 Task: Add a field from the Popular template Priority a blank project BeyondTech
Action: Mouse moved to (853, 267)
Screenshot: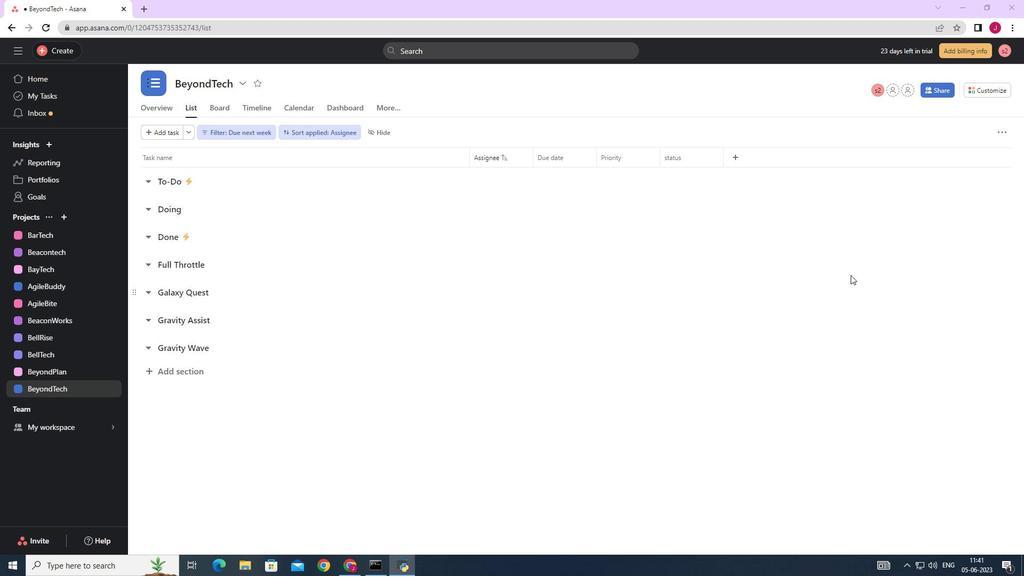 
Action: Mouse scrolled (853, 268) with delta (0, 0)
Screenshot: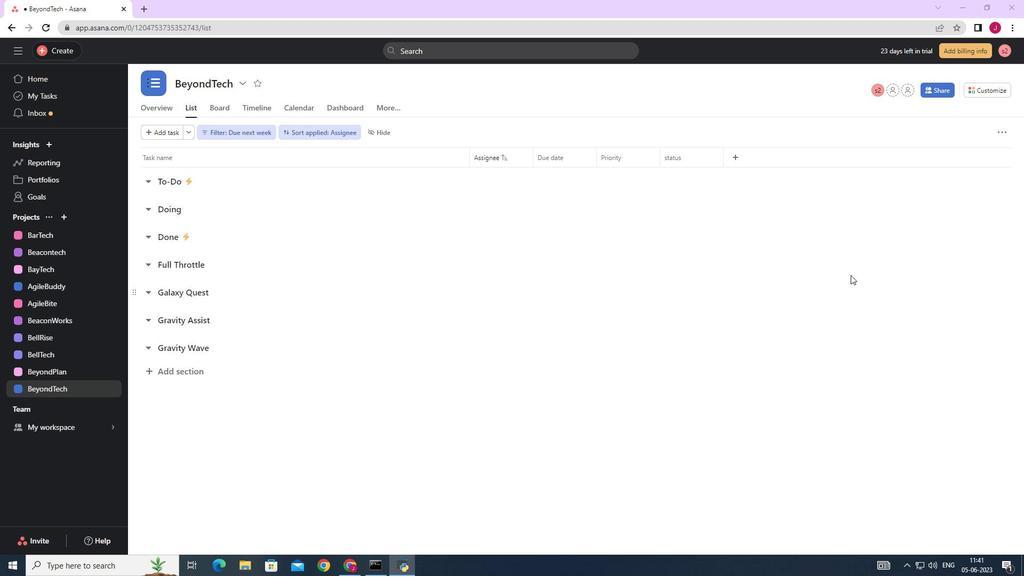 
Action: Mouse moved to (990, 90)
Screenshot: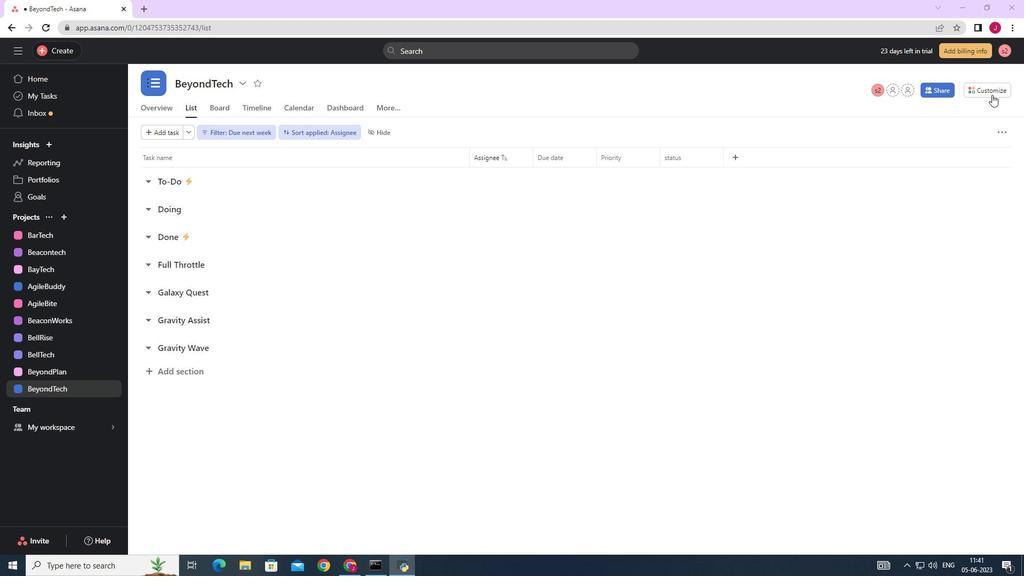 
Action: Mouse pressed left at (990, 90)
Screenshot: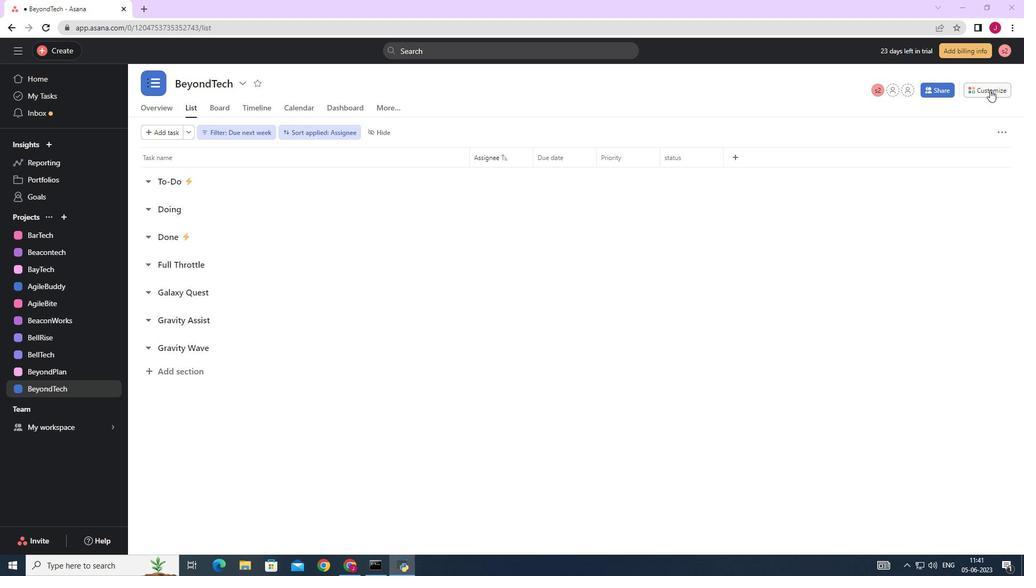
Action: Mouse moved to (880, 213)
Screenshot: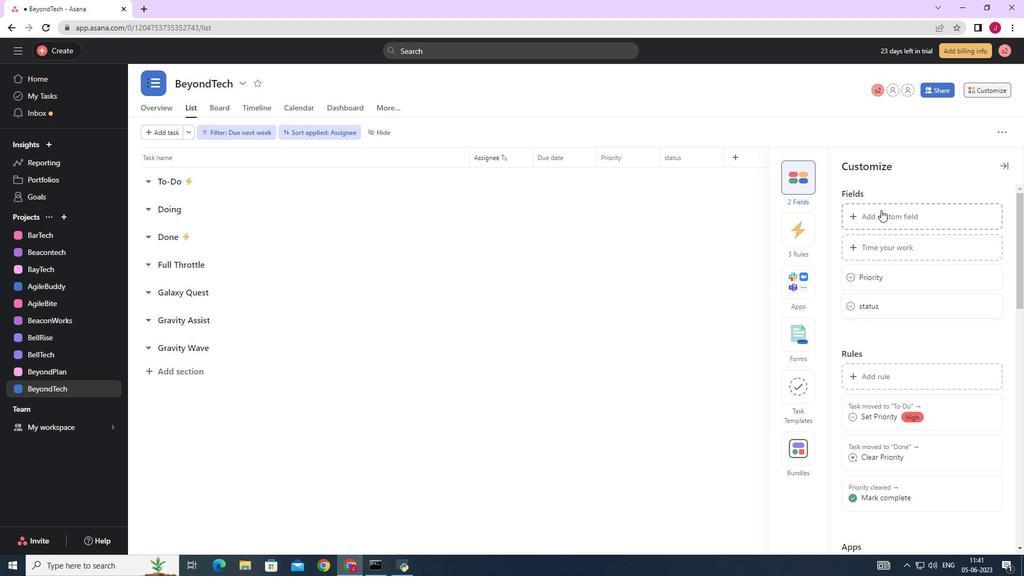 
Action: Mouse pressed left at (880, 213)
Screenshot: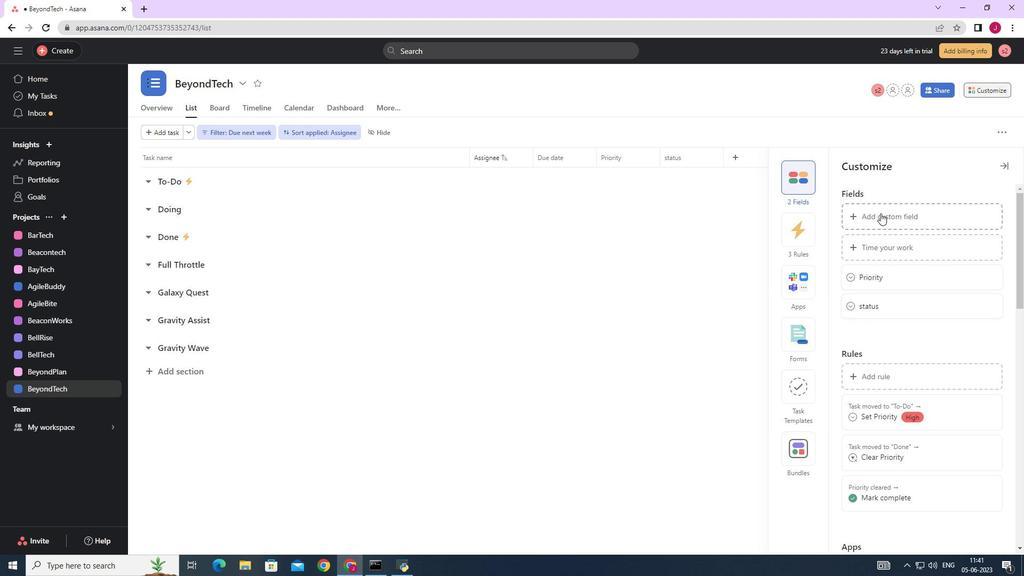 
Action: Mouse moved to (812, 187)
Screenshot: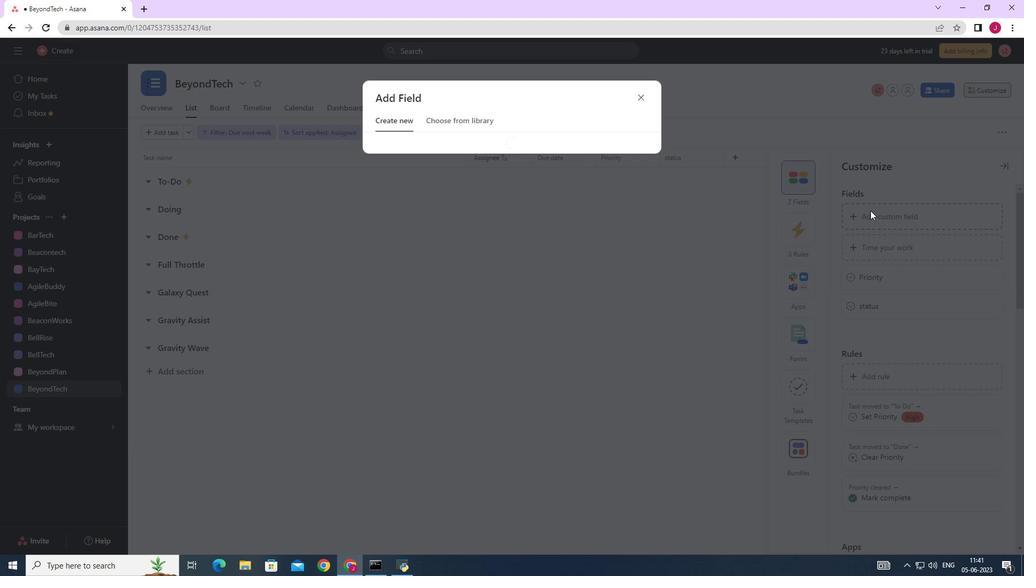 
Action: Key pressed <Key.caps_lock>P<Key.caps_lock>rioriyy<Key.backspace><Key.backspace>ty
Screenshot: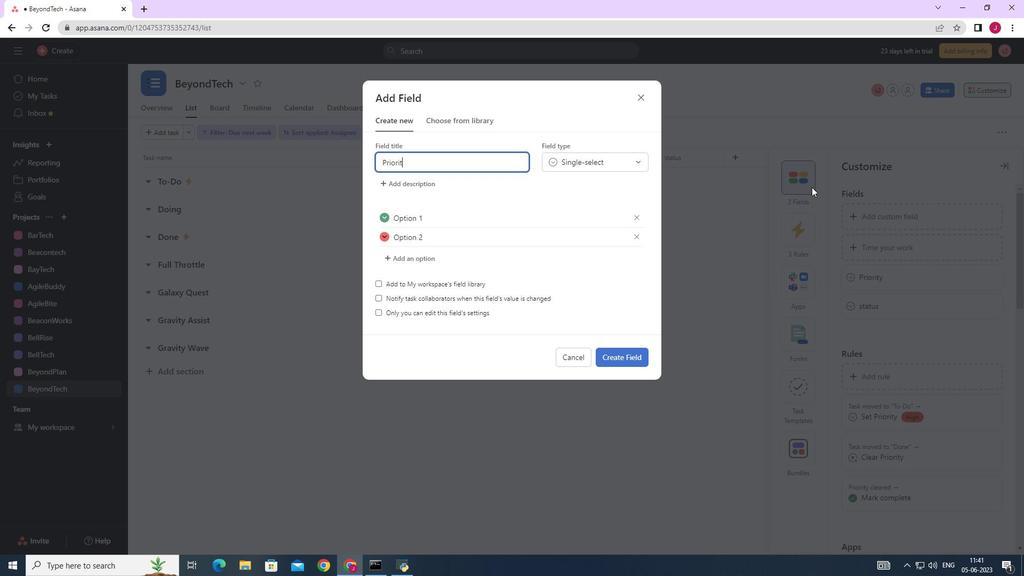 
Action: Mouse moved to (625, 355)
Screenshot: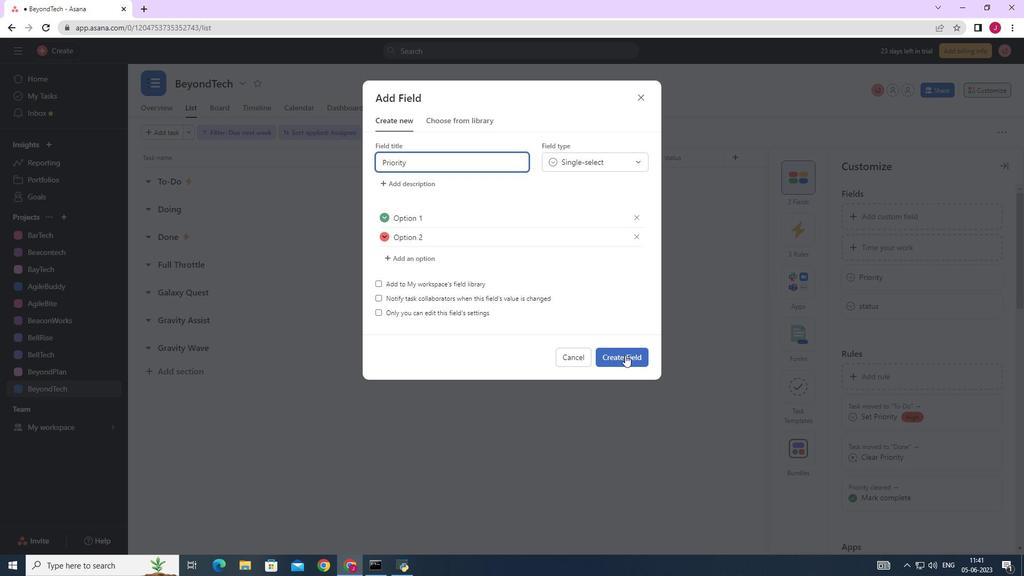 
Action: Mouse pressed left at (625, 355)
Screenshot: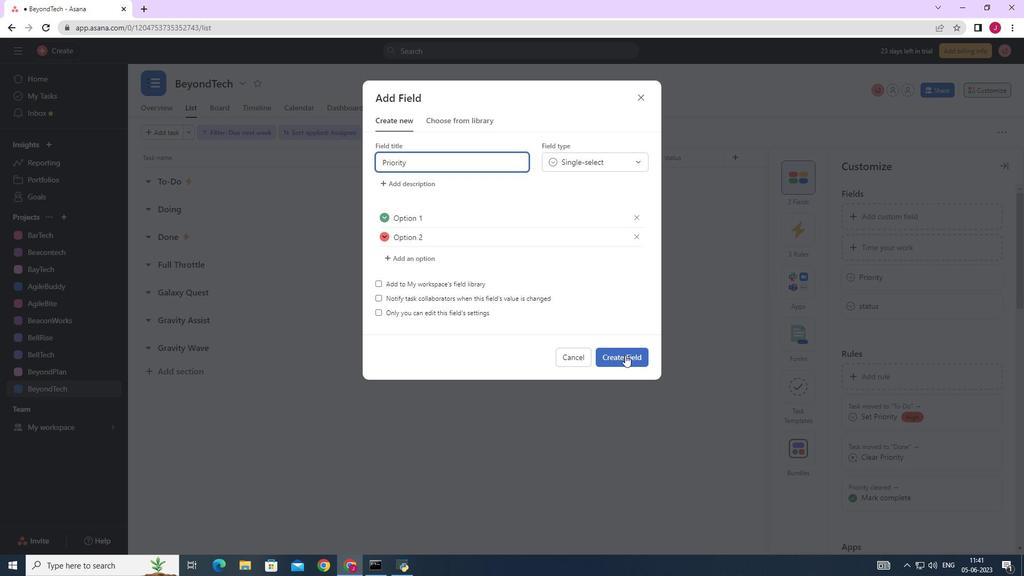
Action: Mouse moved to (621, 348)
Screenshot: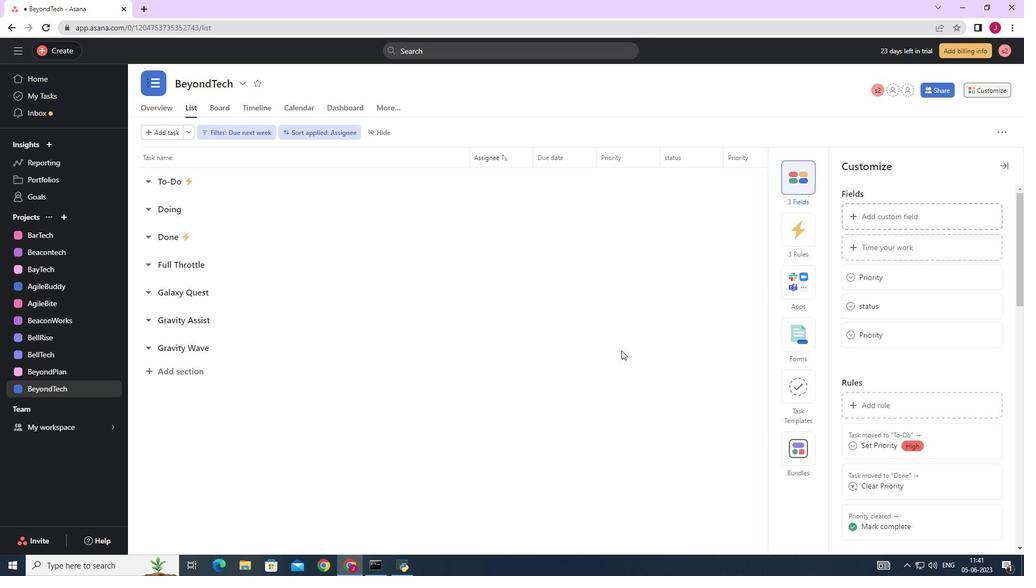 
